 Task: Invite Team Member Softage.1@softage.net to Workspace Event Marketing Agencies. Invite Team Member Softage.2@softage.net to Workspace Event Marketing Agencies. Invite Team Member Softage.3@softage.net to Workspace Event Marketing Agencies. Invite Team Member Softage.4@softage.net to Workspace Event Marketing Agencies
Action: Mouse moved to (95, 47)
Screenshot: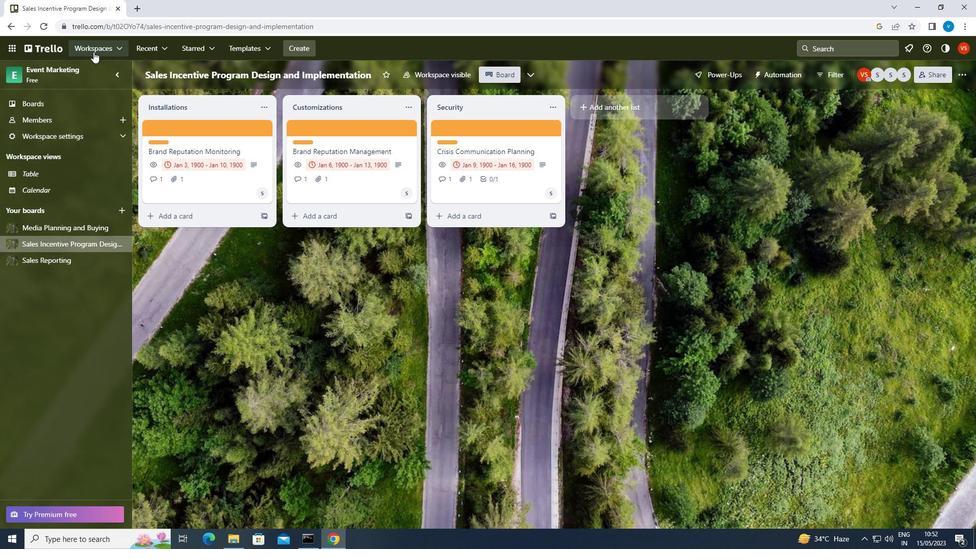 
Action: Mouse pressed left at (95, 47)
Screenshot: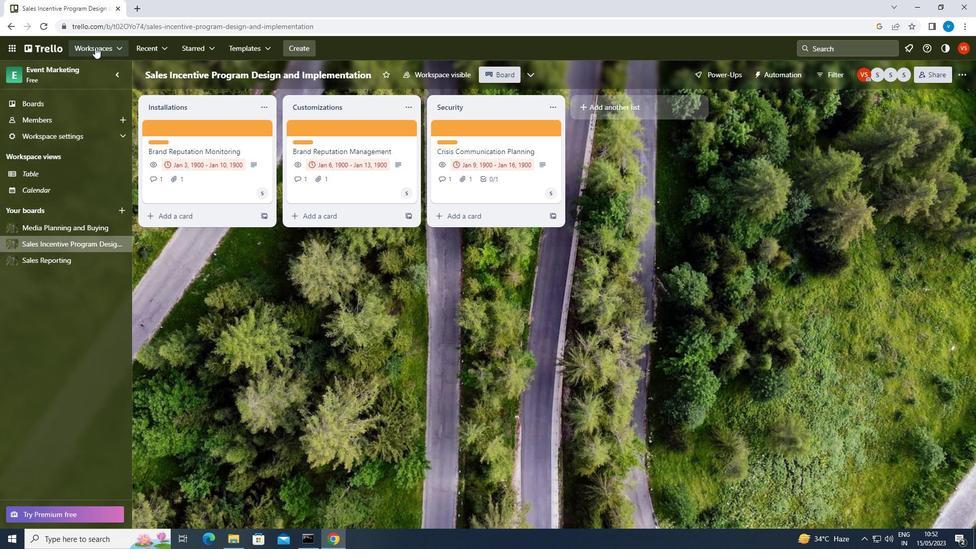 
Action: Mouse moved to (163, 454)
Screenshot: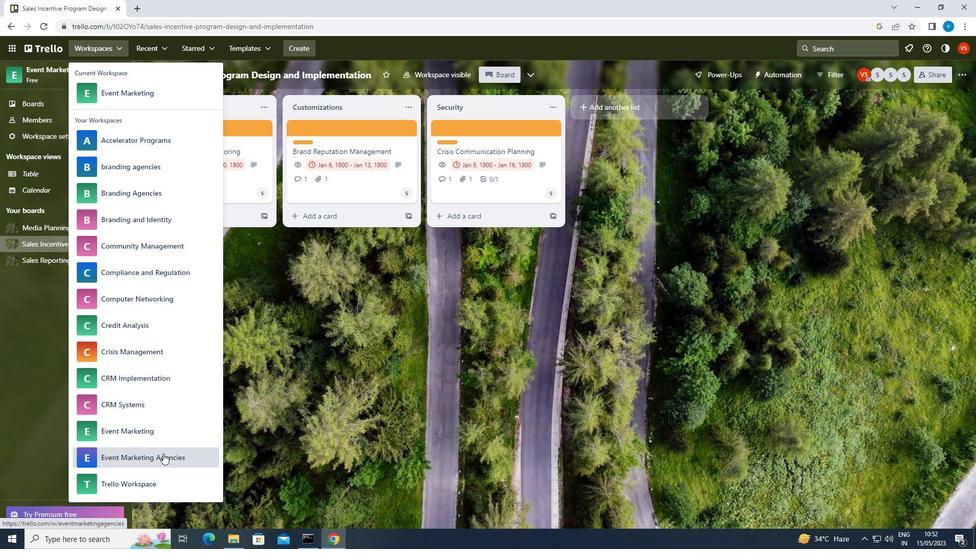 
Action: Mouse pressed left at (163, 454)
Screenshot: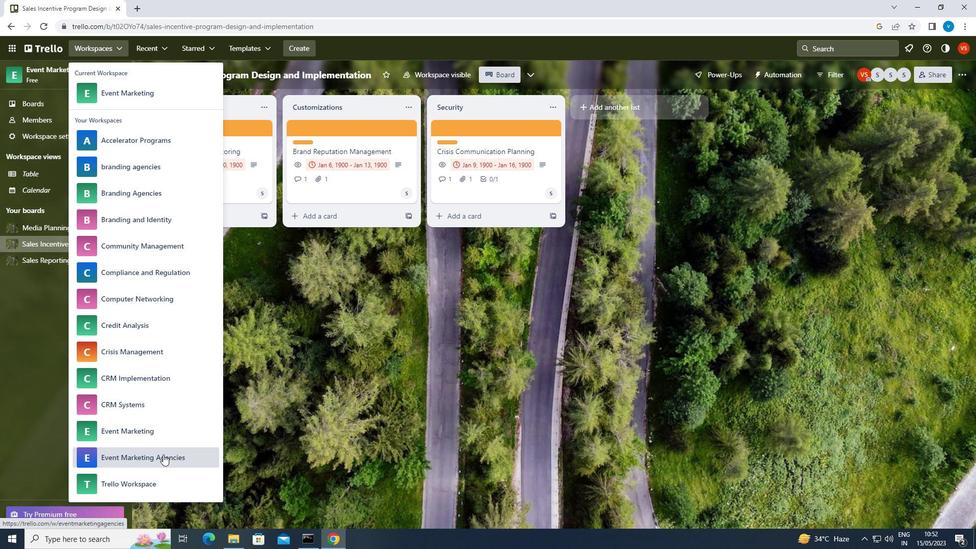 
Action: Mouse moved to (695, 81)
Screenshot: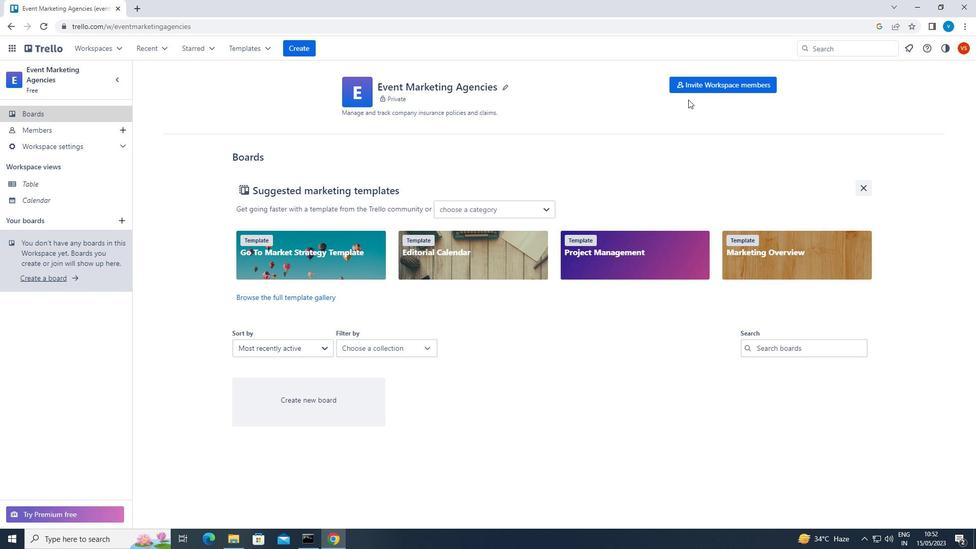 
Action: Mouse pressed left at (695, 81)
Screenshot: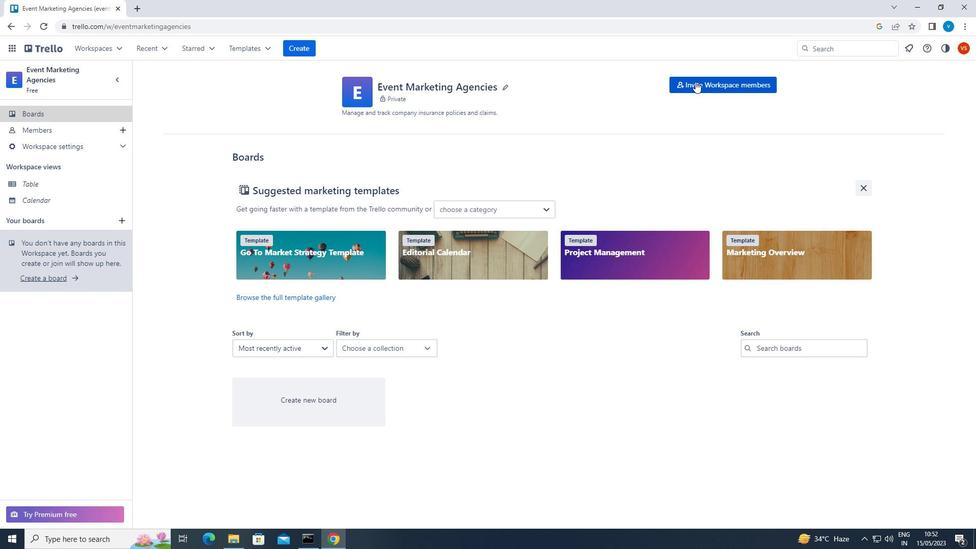 
Action: Key pressed <Key.shift>SOFTAGE.1<Key.shift>@SOFTAGE.NET
Screenshot: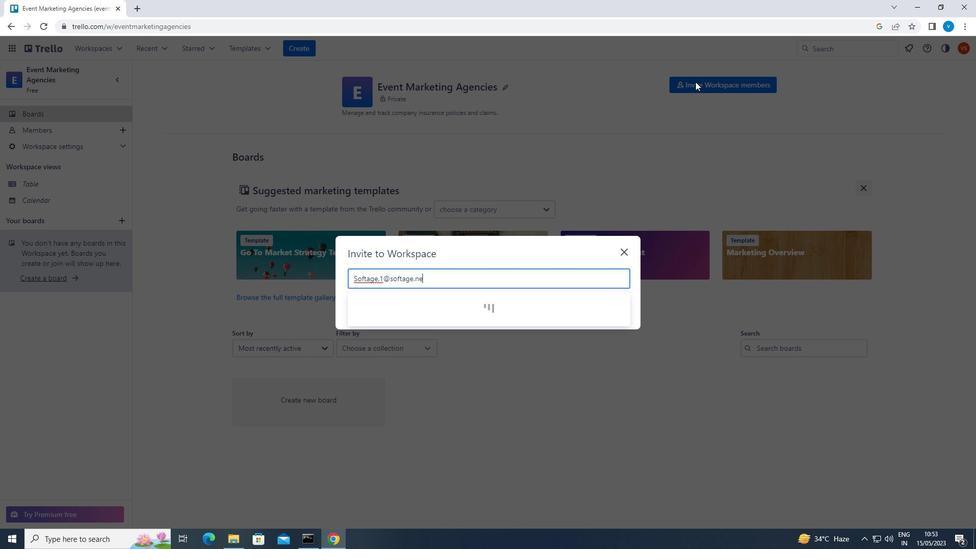 
Action: Mouse moved to (395, 300)
Screenshot: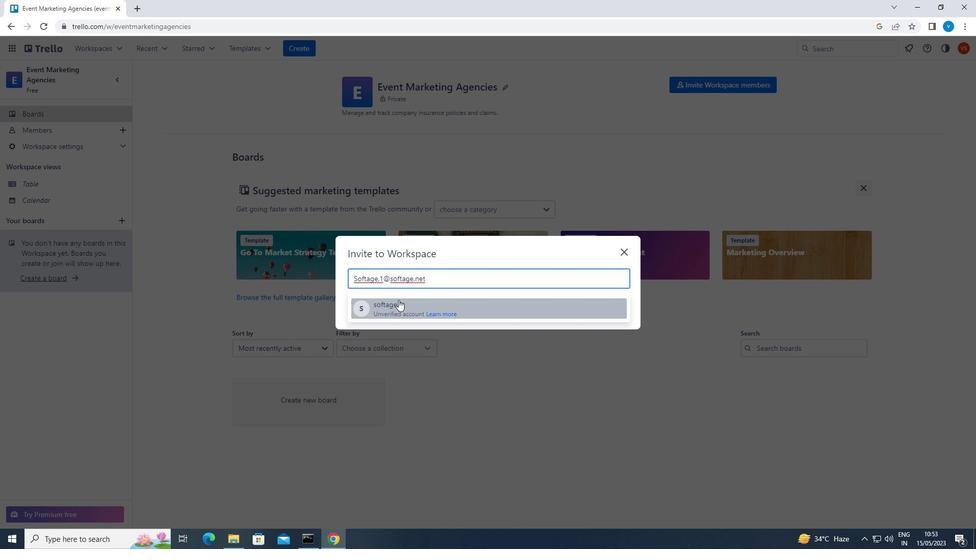 
Action: Mouse pressed left at (395, 300)
Screenshot: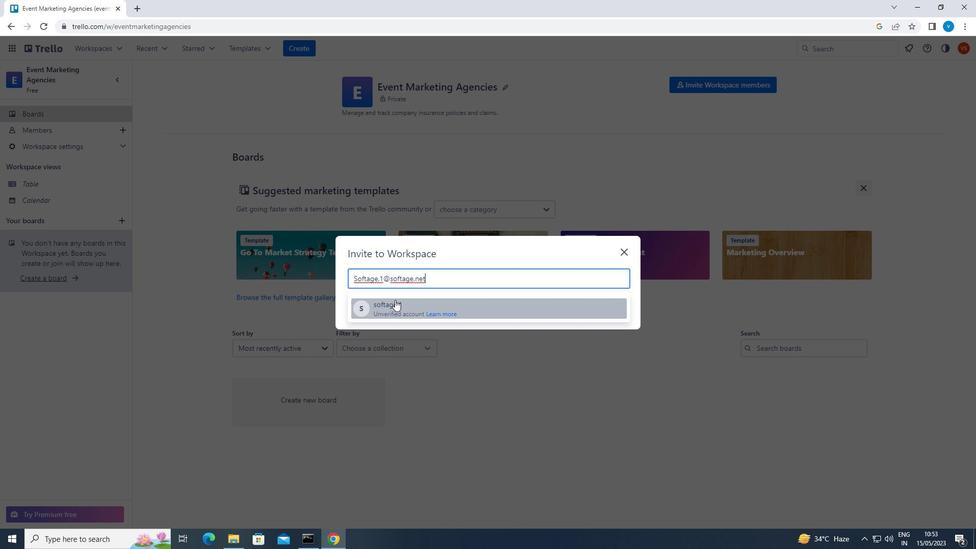 
Action: Key pressed <Key.shift>SOFTAGE.2<Key.shift><Key.shift>@SOFTAGE.NET
Screenshot: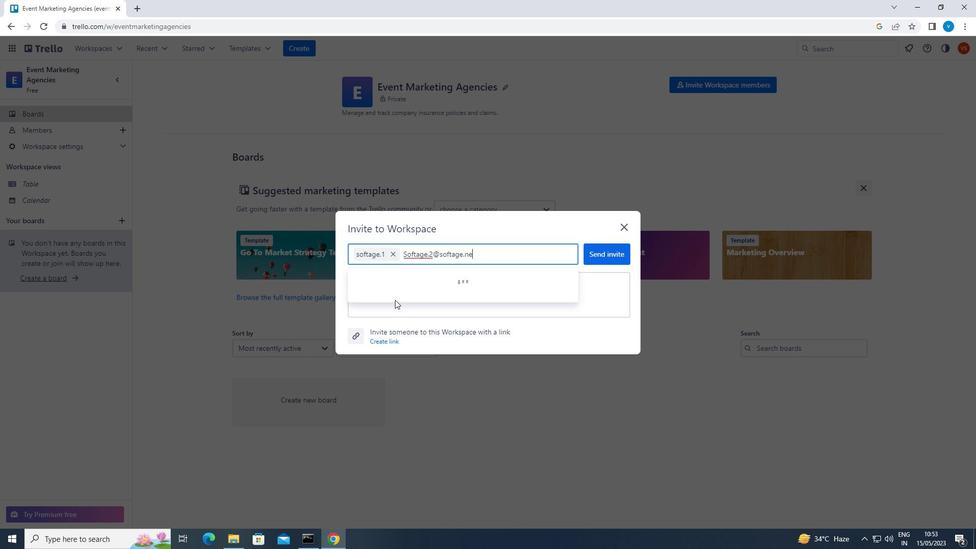 
Action: Mouse moved to (397, 282)
Screenshot: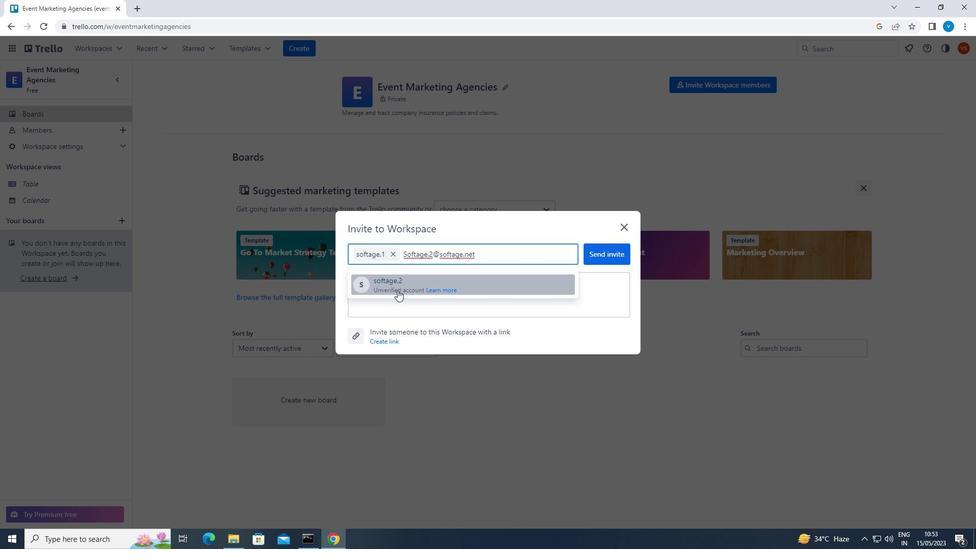 
Action: Mouse pressed left at (397, 282)
Screenshot: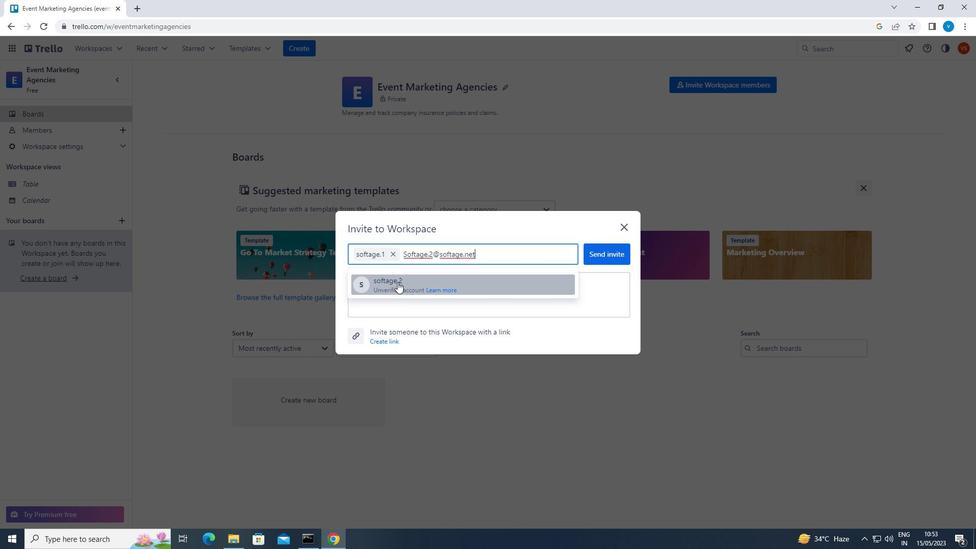 
Action: Key pressed <Key.shift>SOFTAGE.3<Key.shift>@SOFTAGE.NET
Screenshot: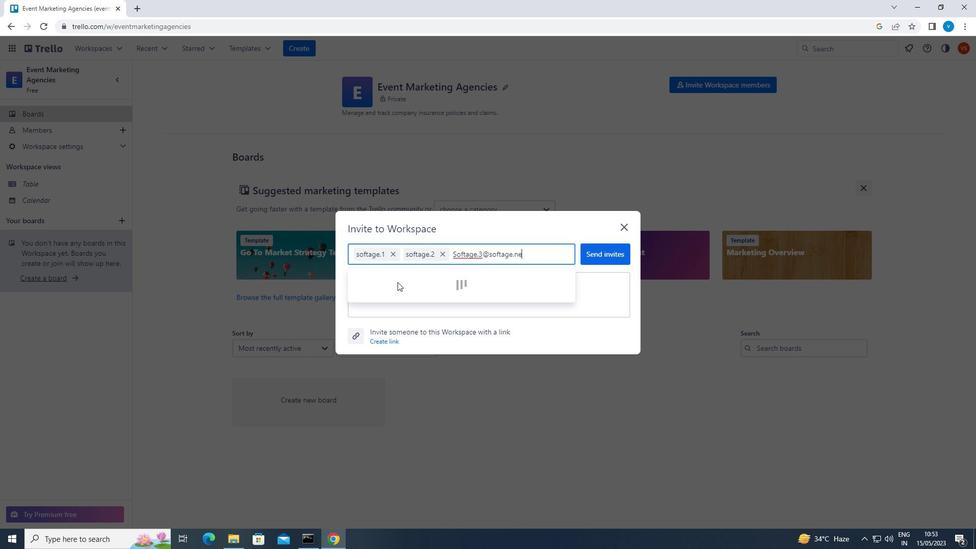 
Action: Mouse pressed left at (397, 282)
Screenshot: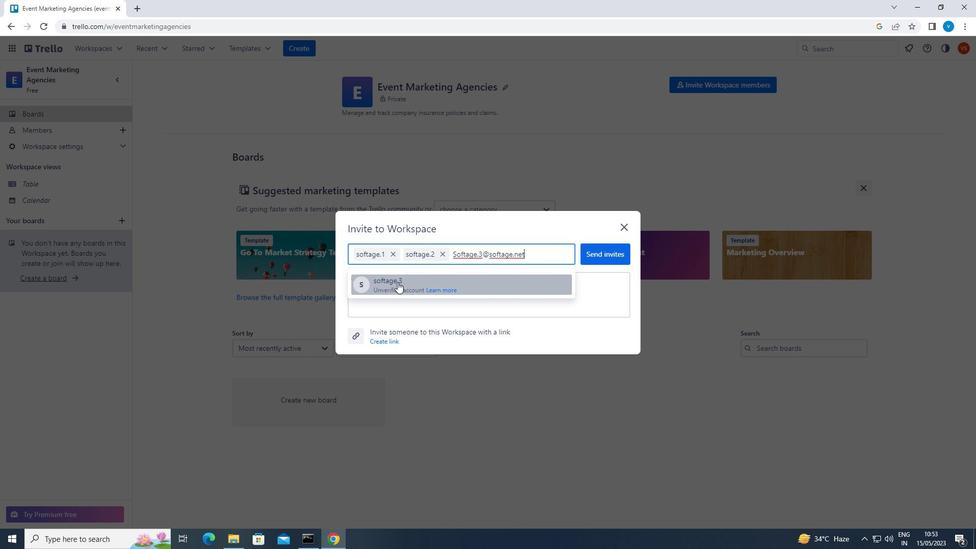 
Action: Key pressed <Key.shift><Key.shift>SOFTAGE.4<Key.shift><Key.shift><Key.shift>@SOFTAGE.NET
Screenshot: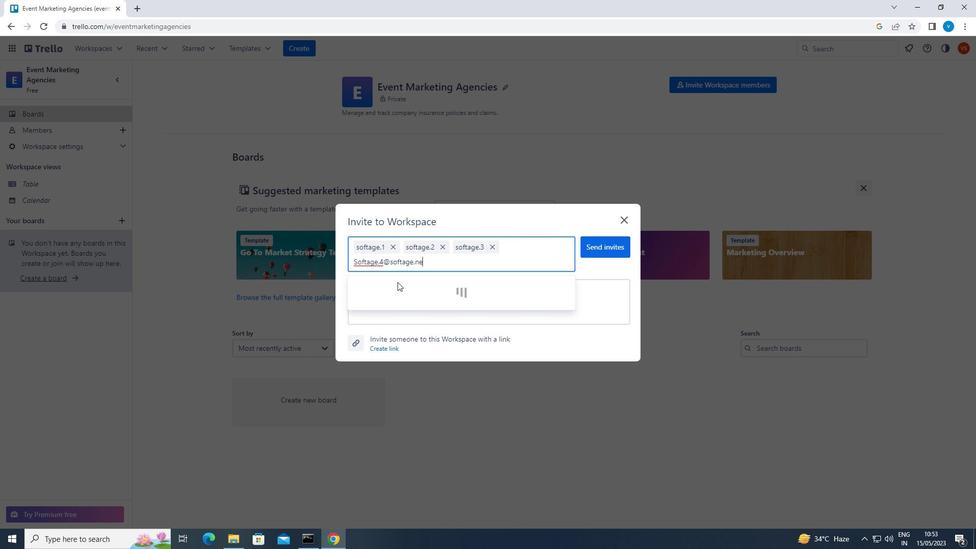 
Action: Mouse moved to (397, 283)
Screenshot: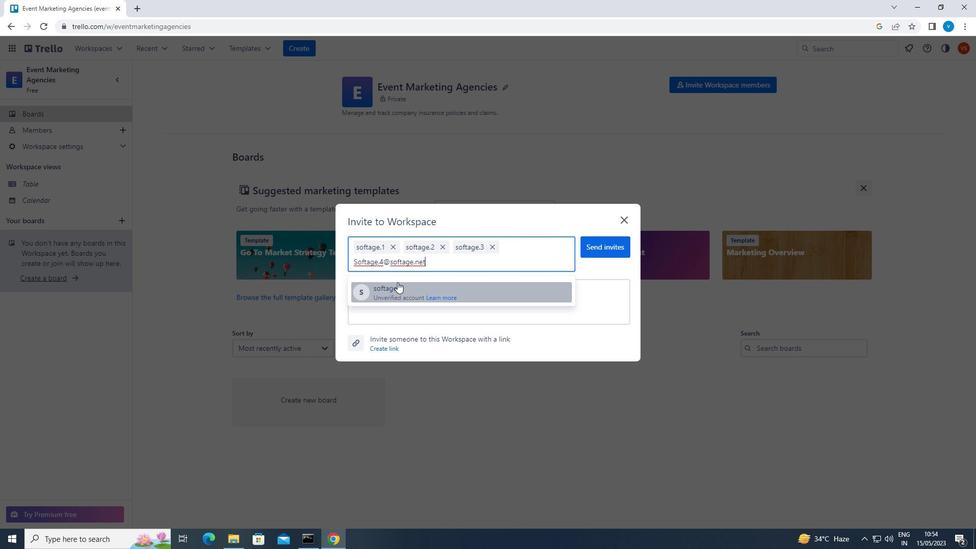 
Action: Mouse pressed left at (397, 283)
Screenshot: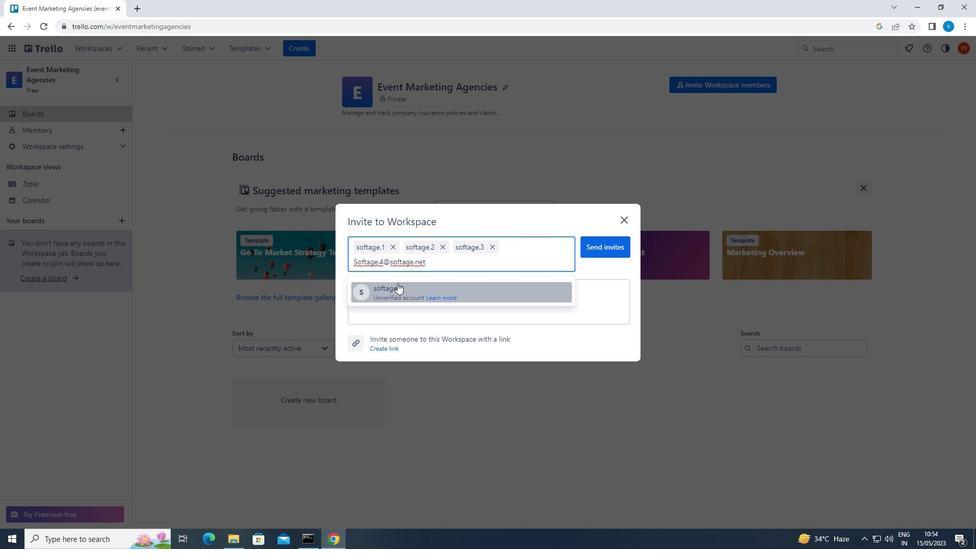 
Action: Mouse moved to (595, 249)
Screenshot: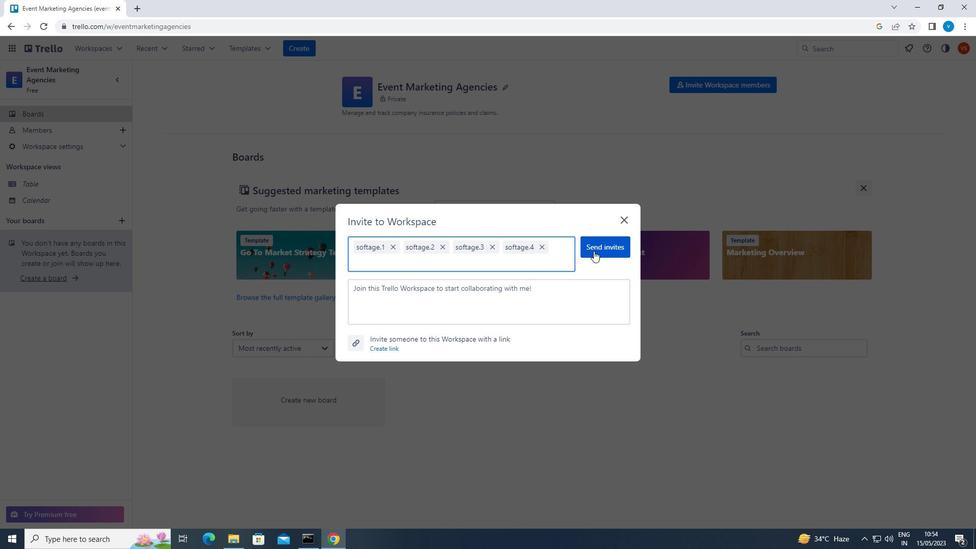 
Action: Mouse pressed left at (595, 249)
Screenshot: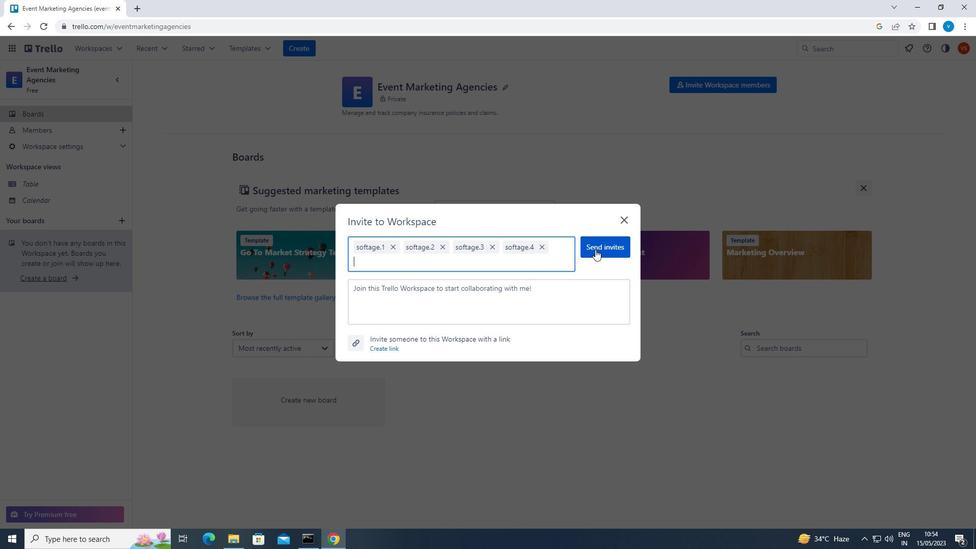 
Action: Mouse moved to (596, 249)
Screenshot: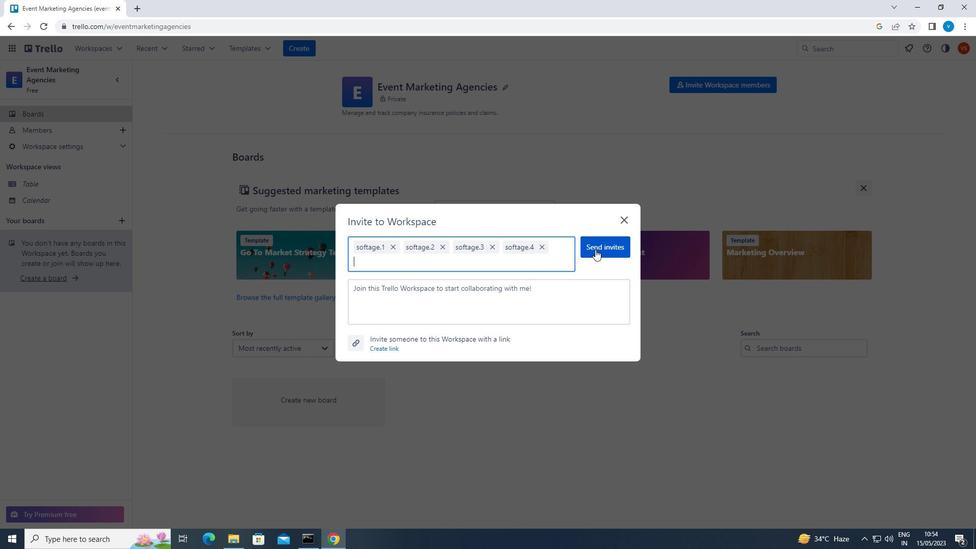 
